 Task: Look for products in the category "Beef" from the brand "Skylark".
Action: Mouse moved to (25, 80)
Screenshot: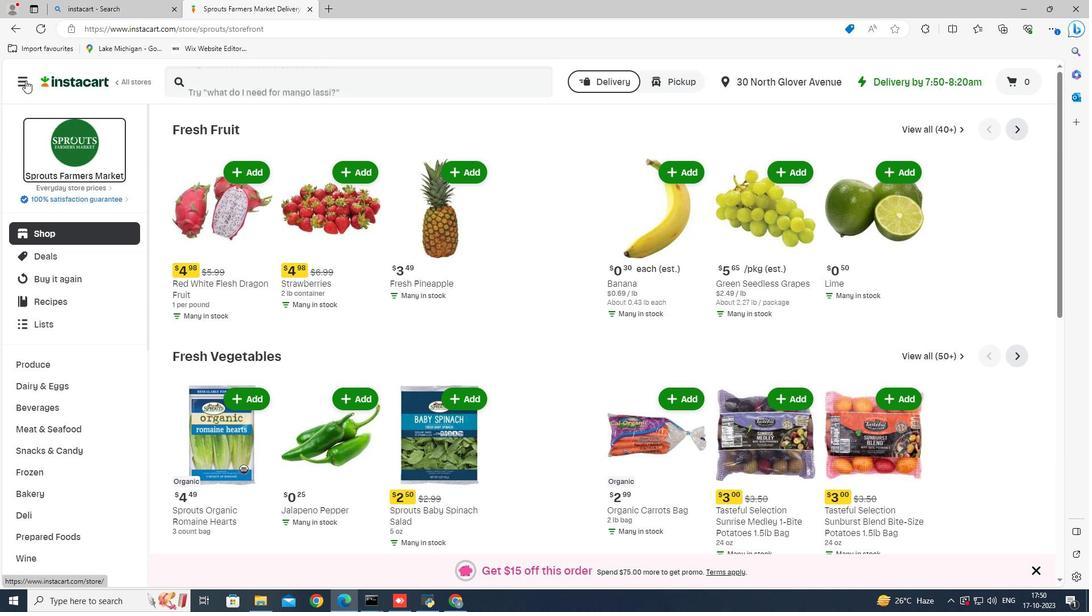 
Action: Mouse pressed left at (25, 80)
Screenshot: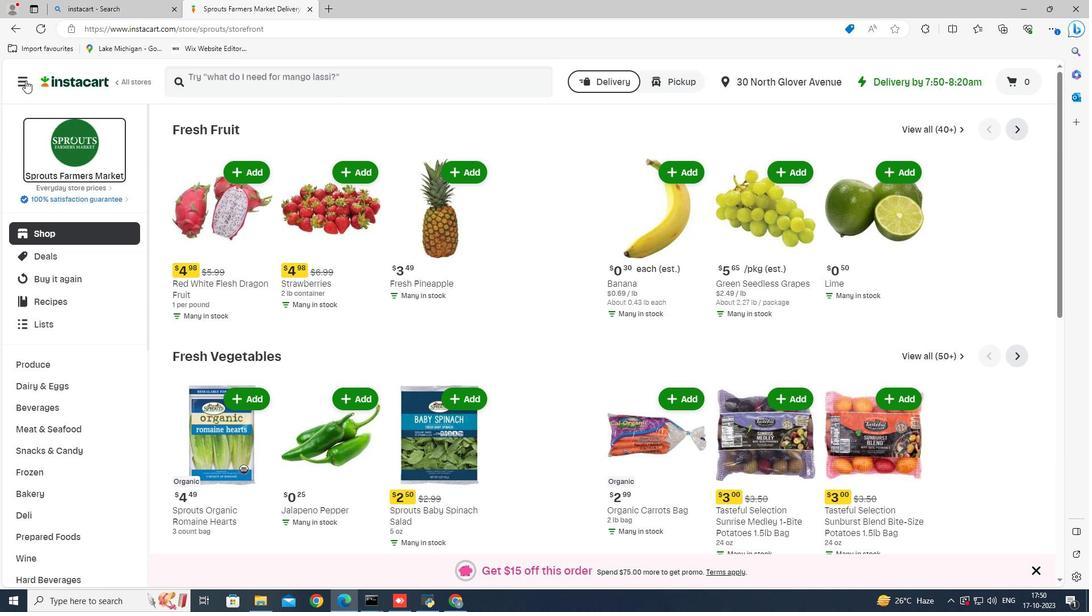 
Action: Mouse moved to (64, 309)
Screenshot: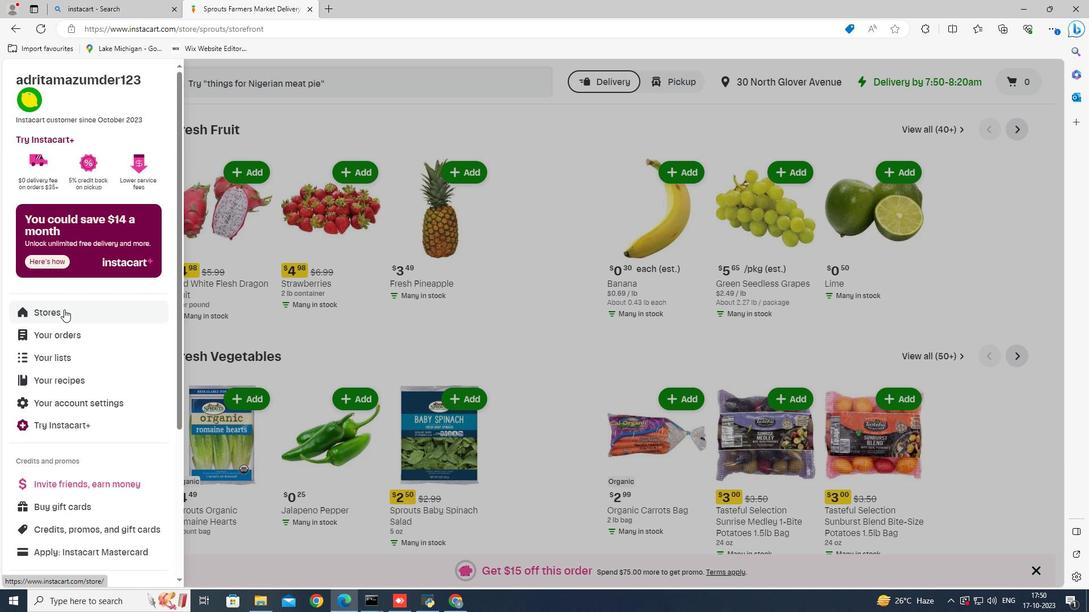 
Action: Mouse pressed left at (64, 309)
Screenshot: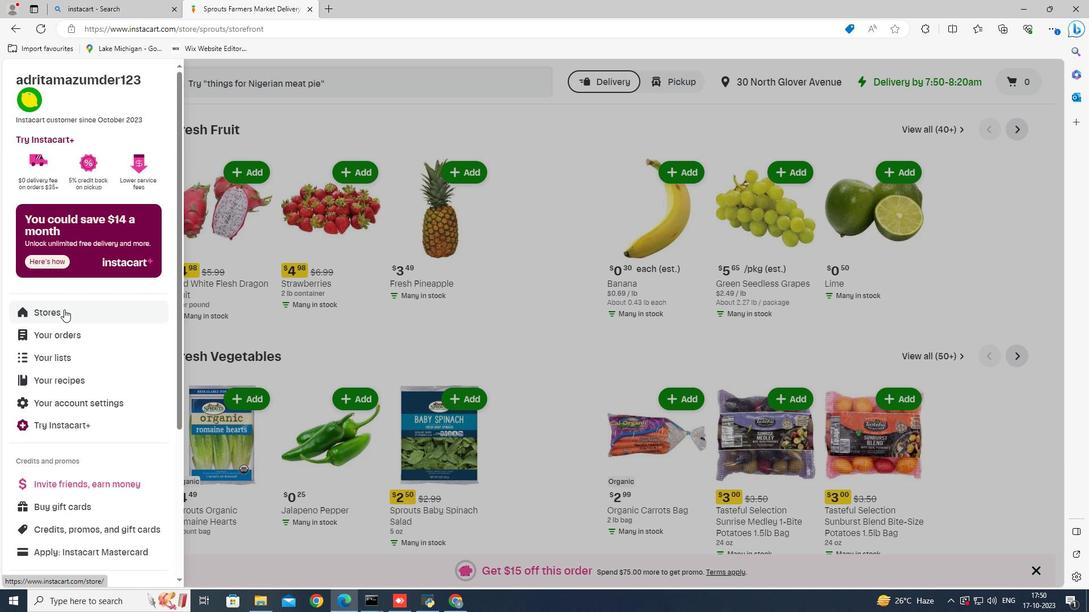 
Action: Mouse moved to (271, 131)
Screenshot: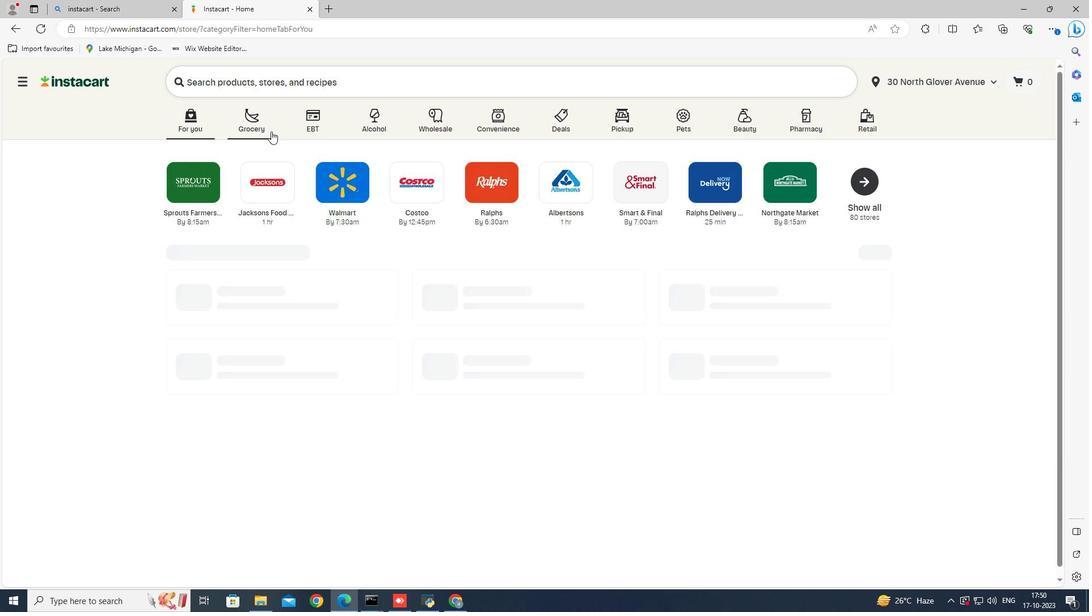 
Action: Mouse pressed left at (271, 131)
Screenshot: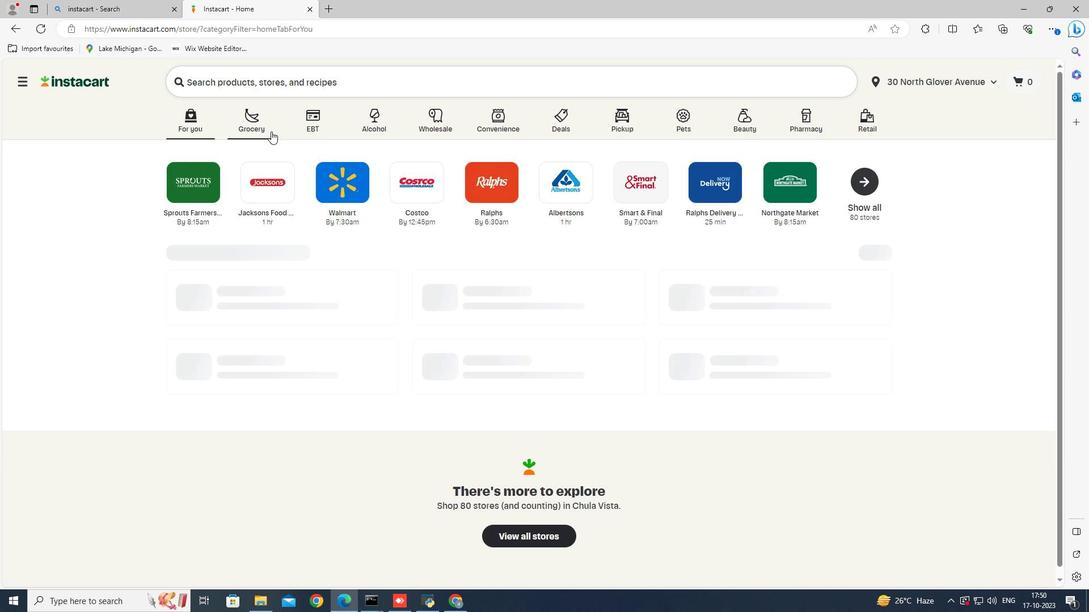 
Action: Mouse moved to (775, 241)
Screenshot: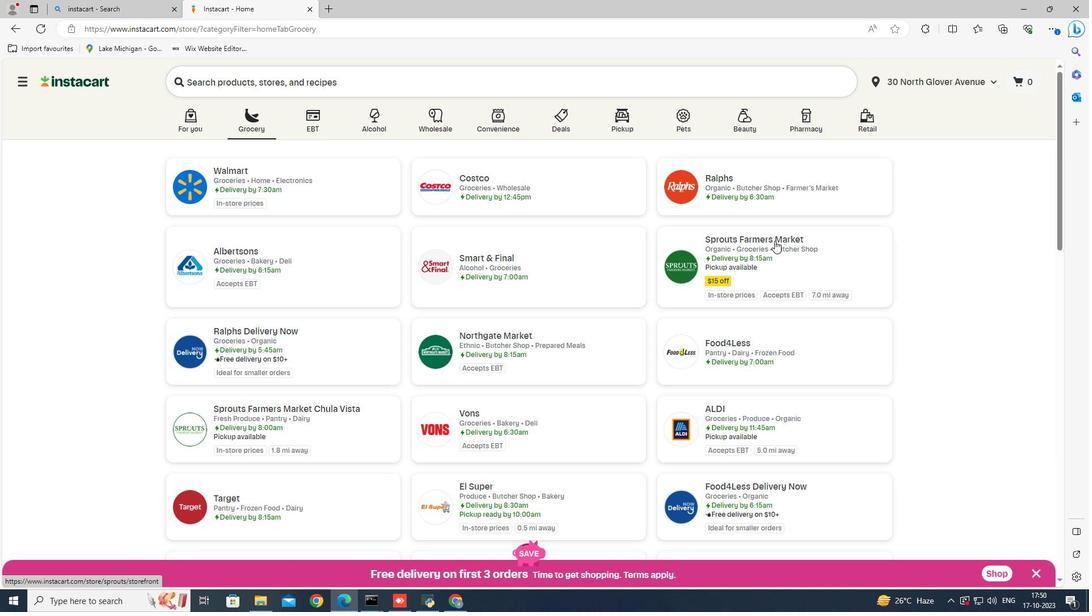 
Action: Mouse pressed left at (775, 241)
Screenshot: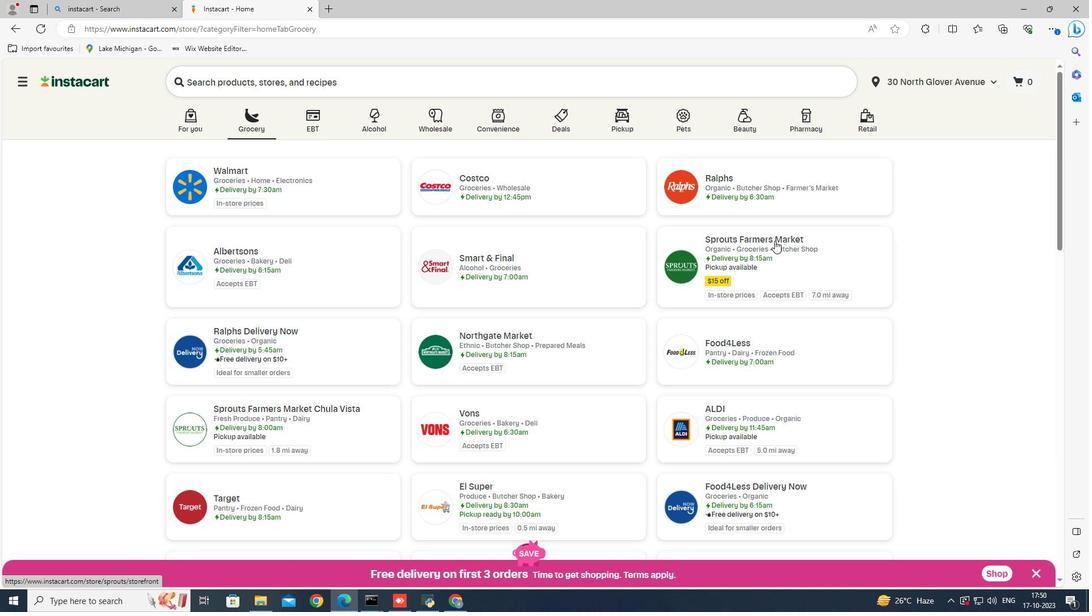 
Action: Mouse moved to (78, 426)
Screenshot: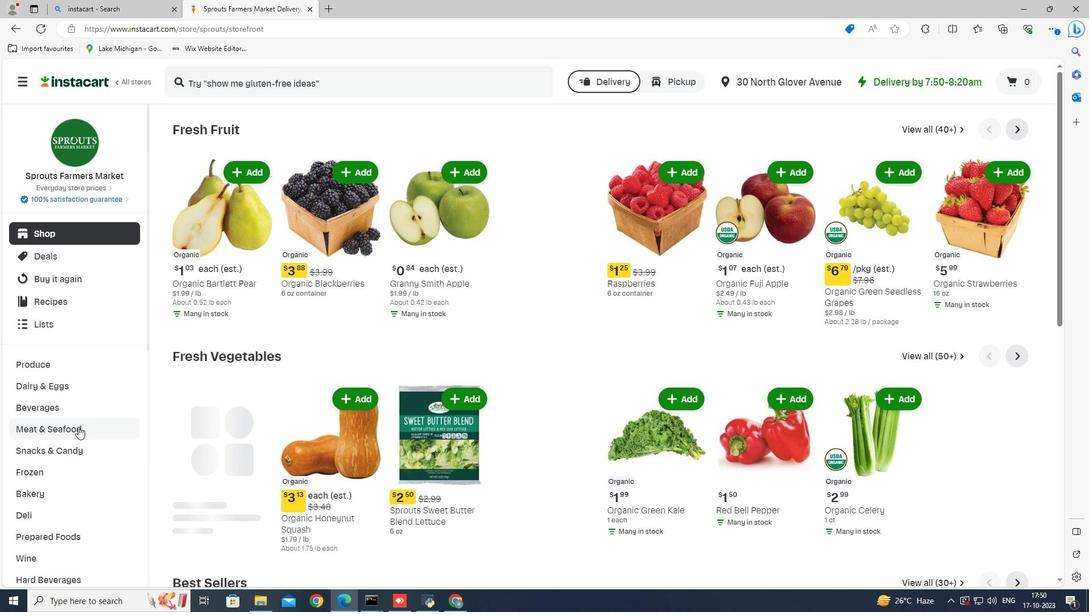 
Action: Mouse pressed left at (78, 426)
Screenshot: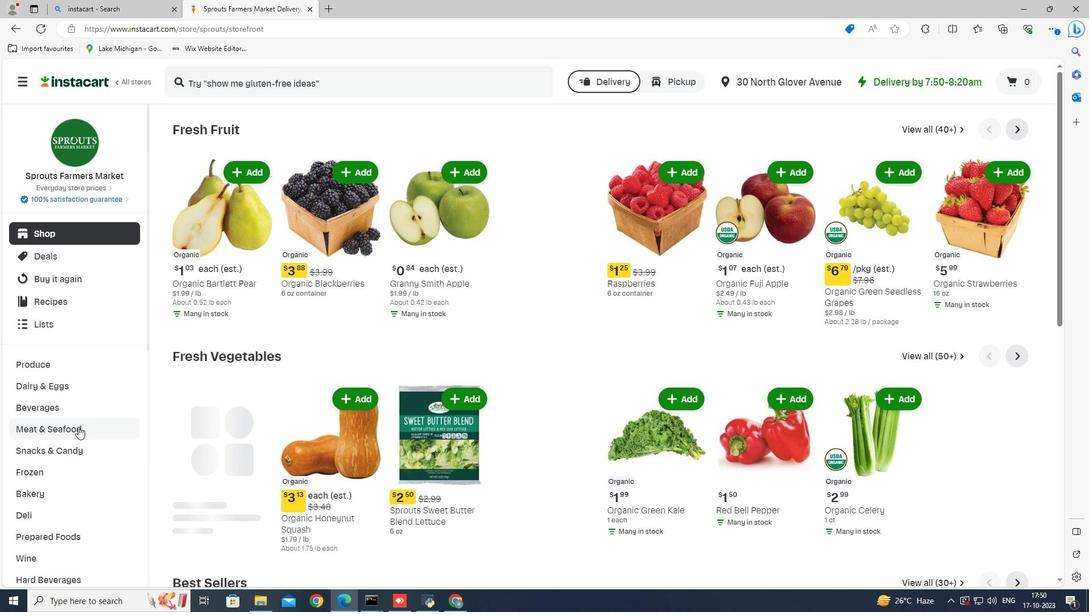 
Action: Mouse moved to (73, 426)
Screenshot: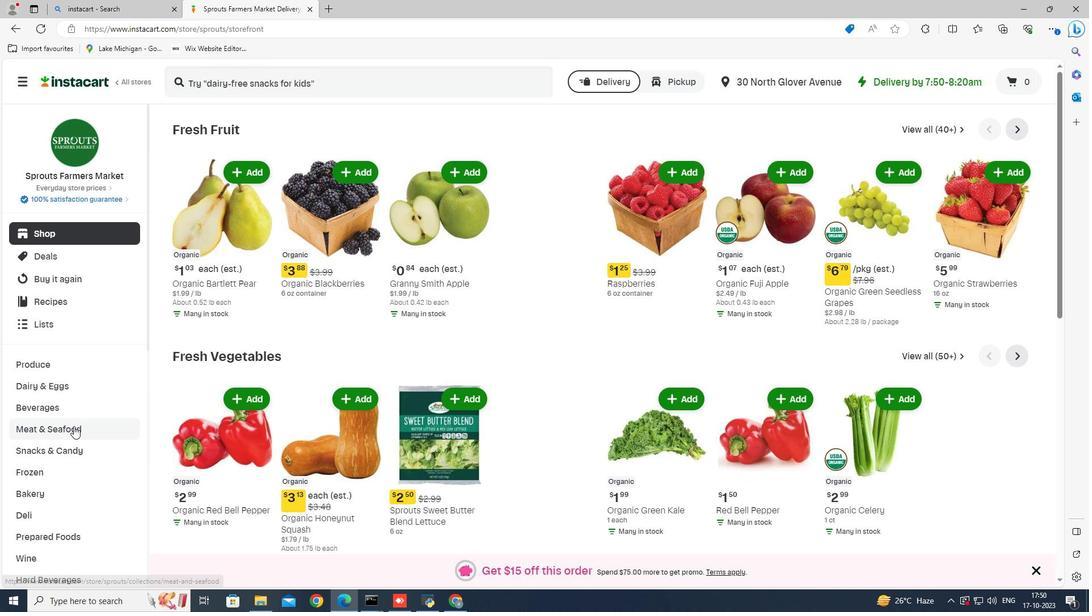
Action: Mouse pressed left at (73, 426)
Screenshot: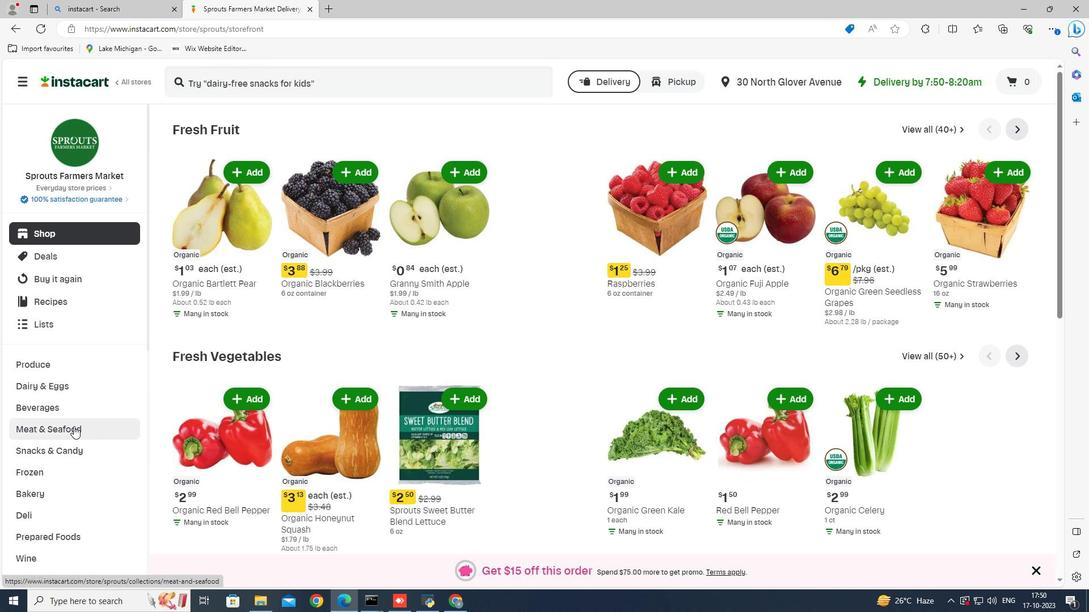 
Action: Mouse moved to (337, 156)
Screenshot: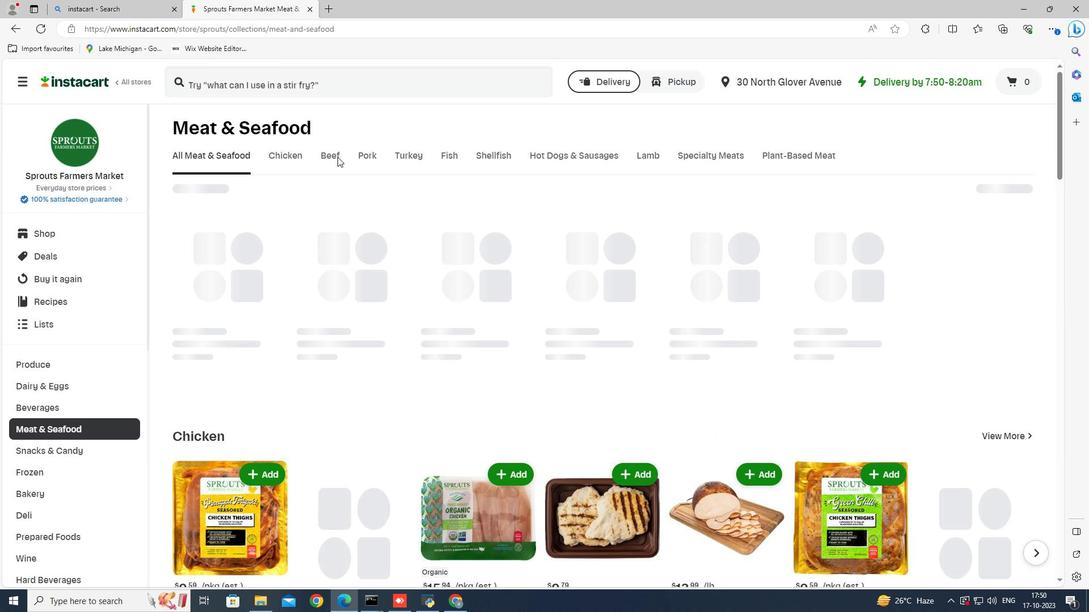 
Action: Mouse pressed left at (337, 156)
Screenshot: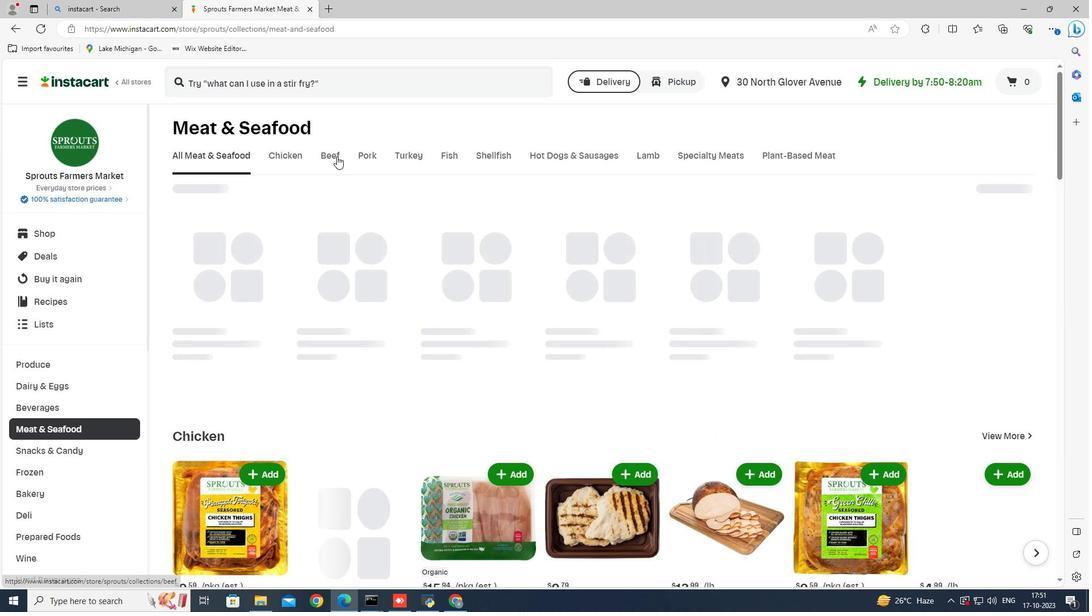 
Action: Mouse moved to (630, 211)
Screenshot: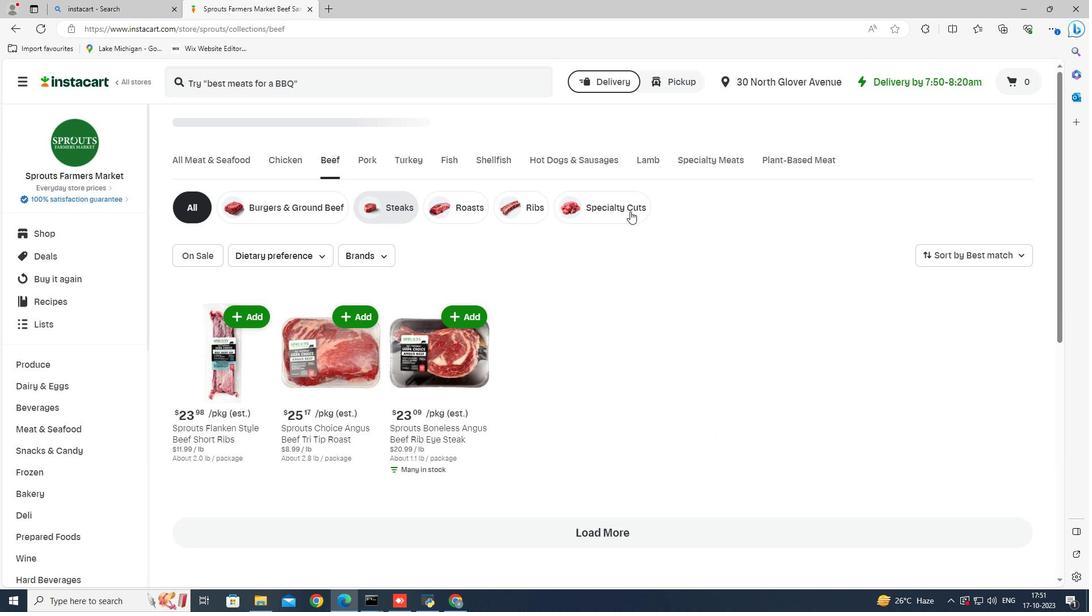 
Action: Mouse pressed left at (630, 211)
Screenshot: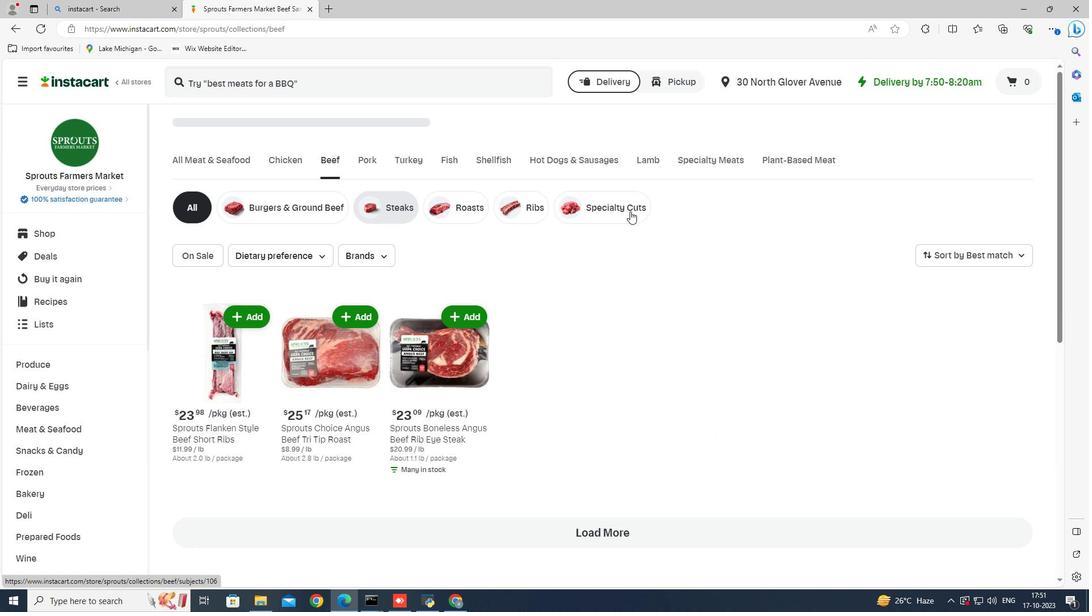 
Action: Mouse moved to (384, 250)
Screenshot: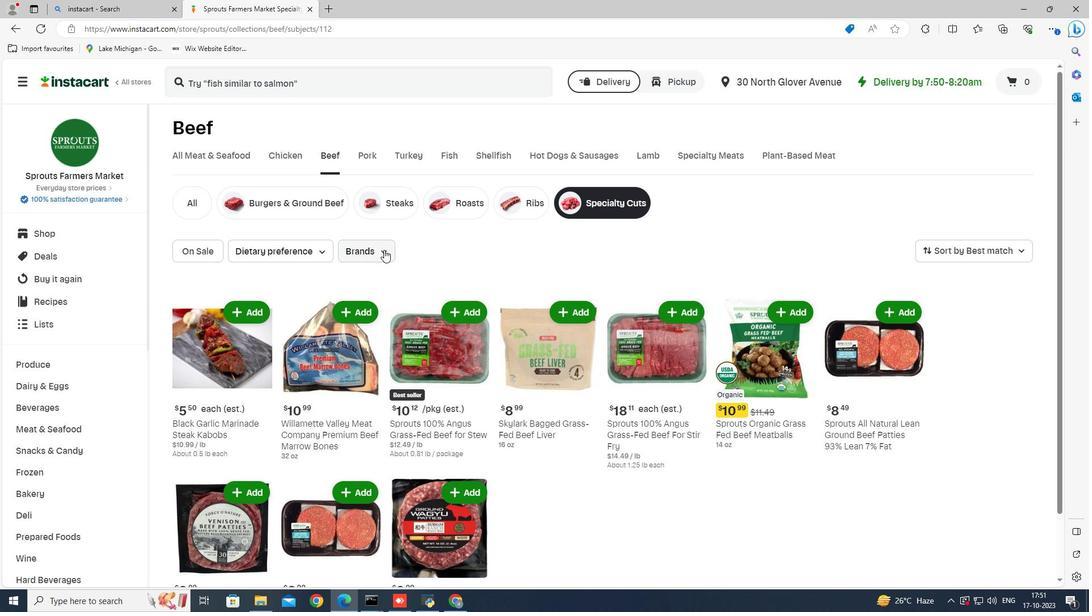 
Action: Mouse pressed left at (384, 250)
Screenshot: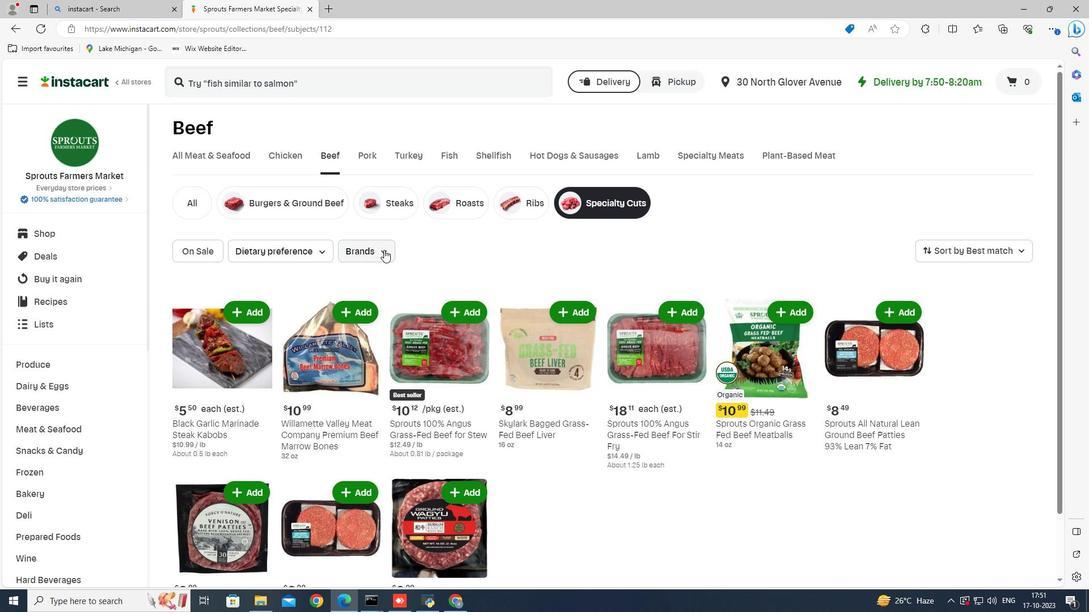 
Action: Mouse moved to (365, 341)
Screenshot: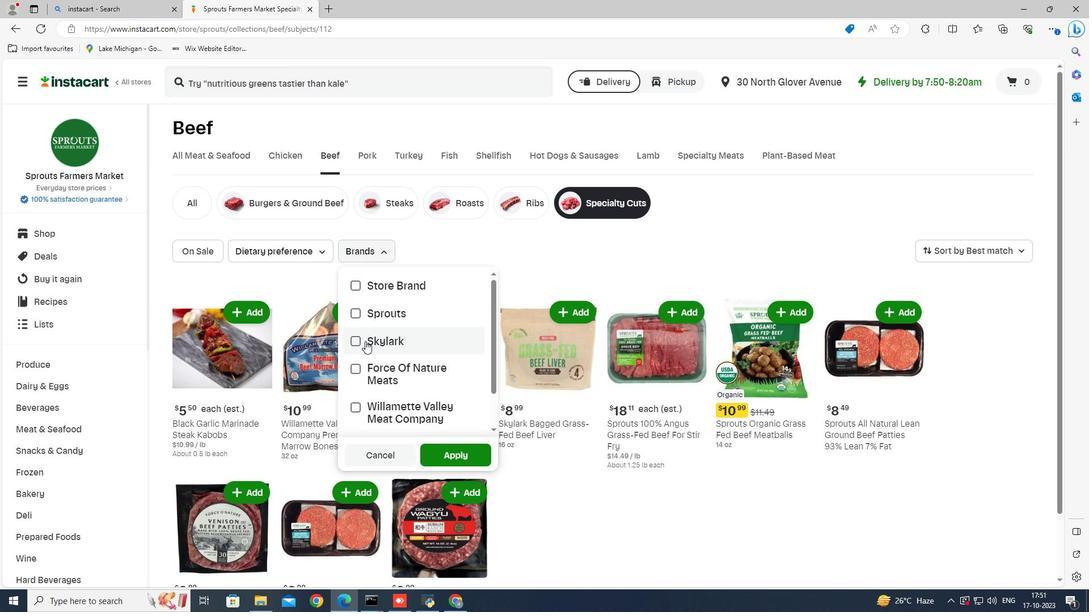 
Action: Mouse pressed left at (365, 341)
Screenshot: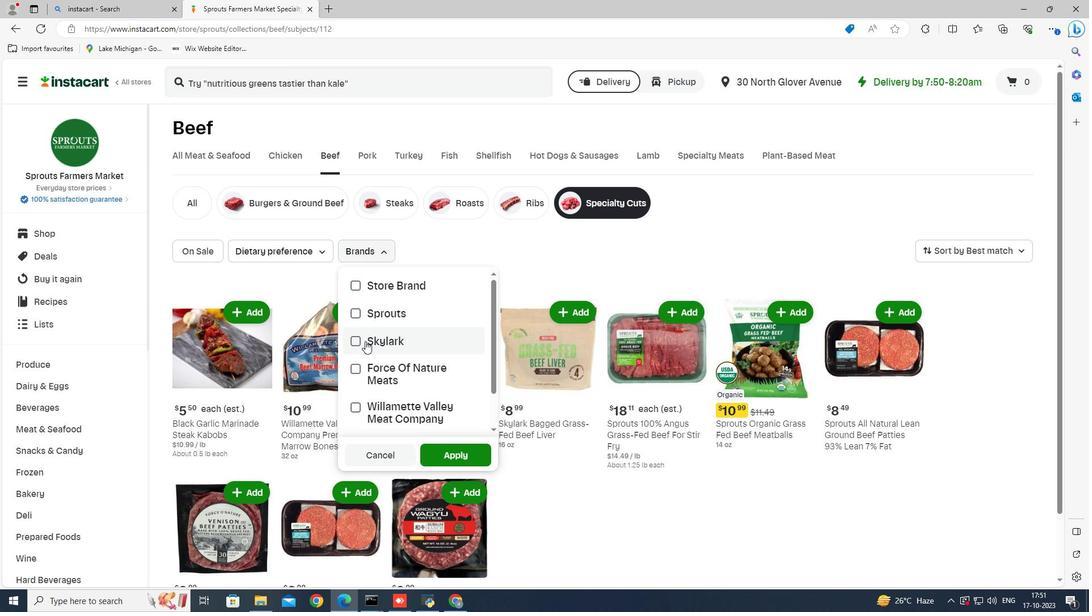 
Action: Mouse moved to (460, 461)
Screenshot: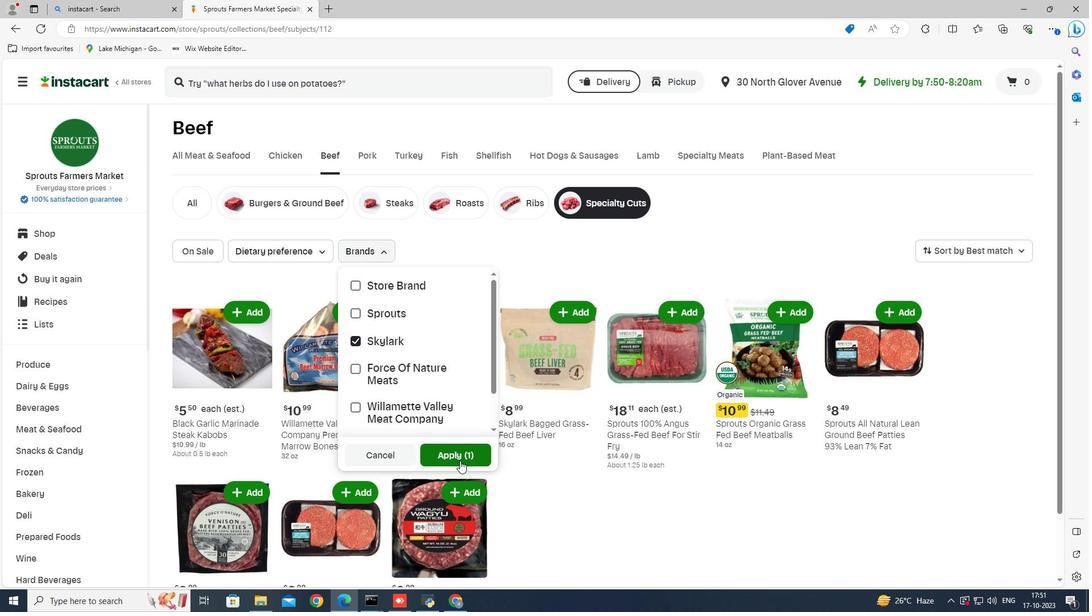 
Action: Mouse pressed left at (460, 461)
Screenshot: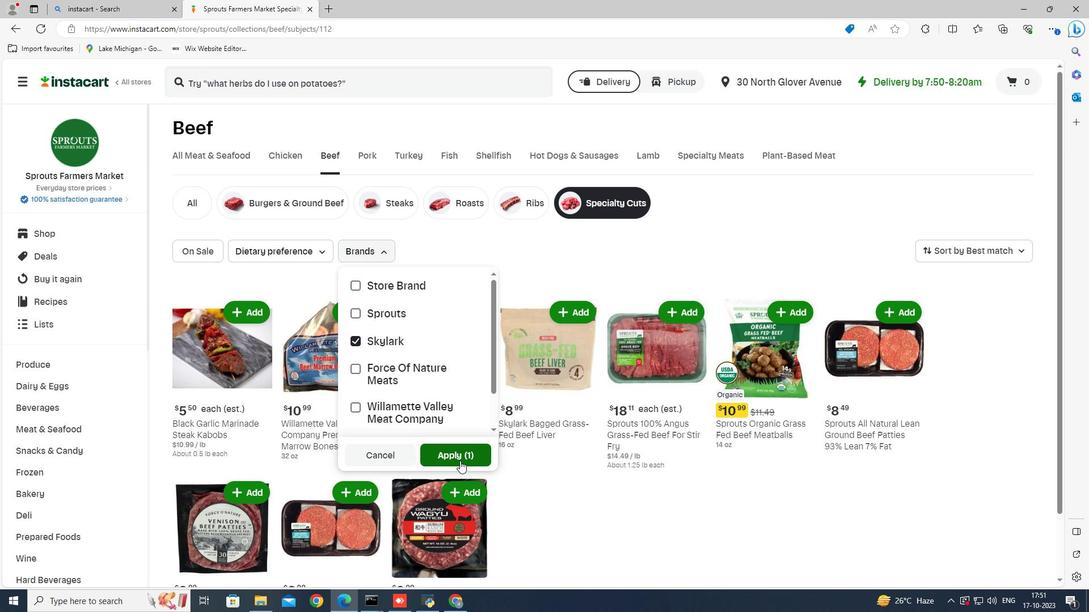
Action: Mouse moved to (453, 442)
Screenshot: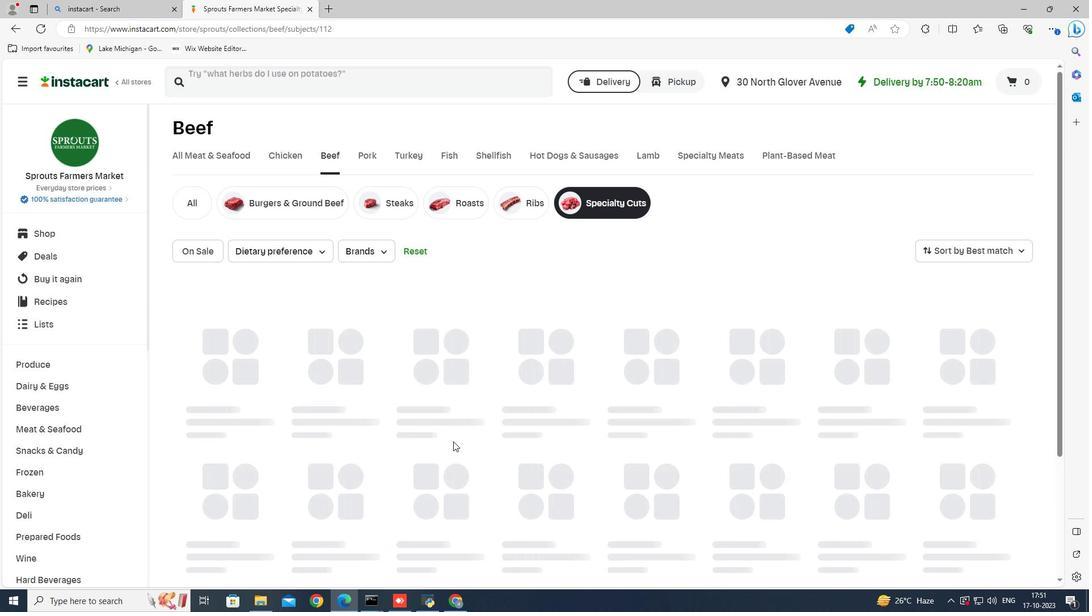
